 Task: Create a due date automation trigger when advanced on, on the monday before a card is due add content with a name ending with resume at 11:00 AM.
Action: Mouse moved to (867, 258)
Screenshot: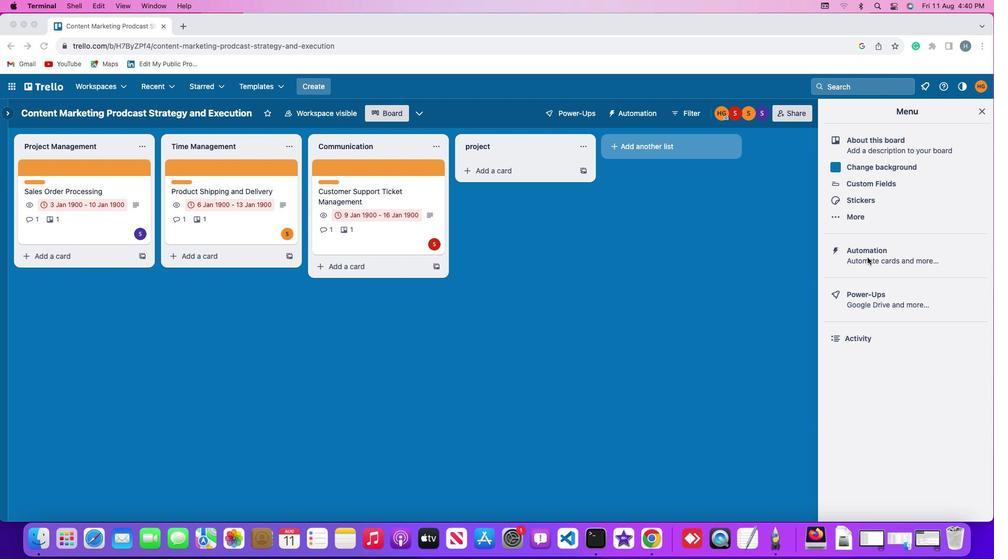 
Action: Mouse pressed left at (867, 258)
Screenshot: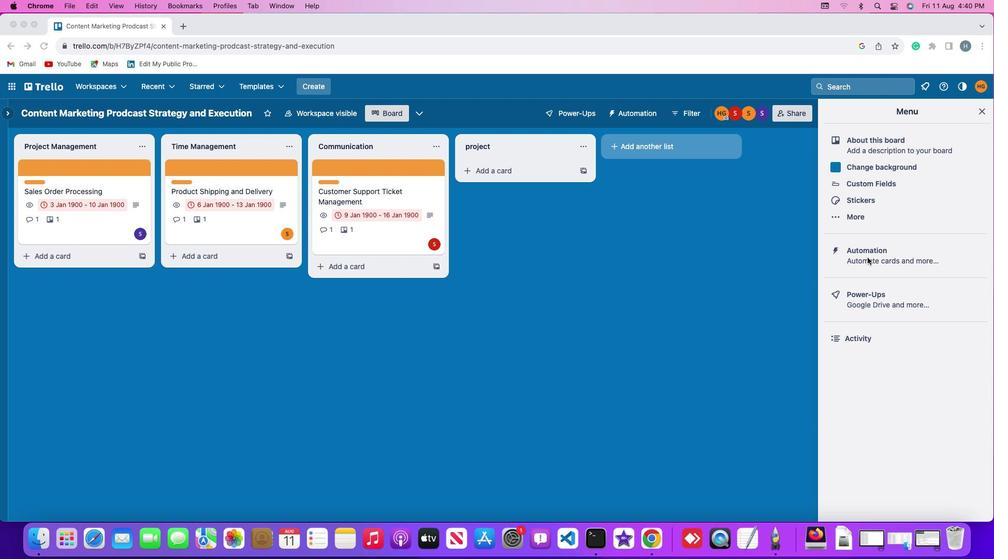 
Action: Mouse pressed left at (867, 258)
Screenshot: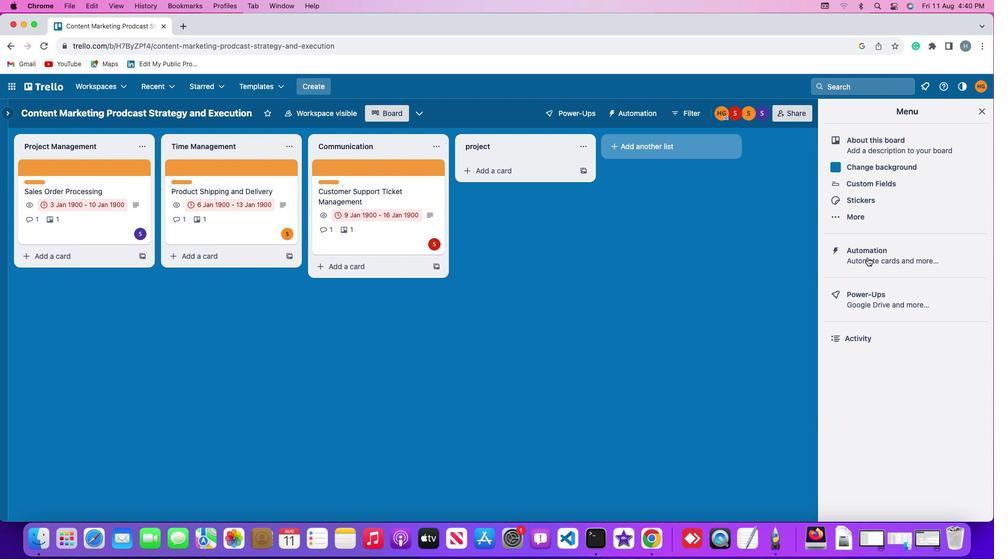 
Action: Mouse moved to (54, 245)
Screenshot: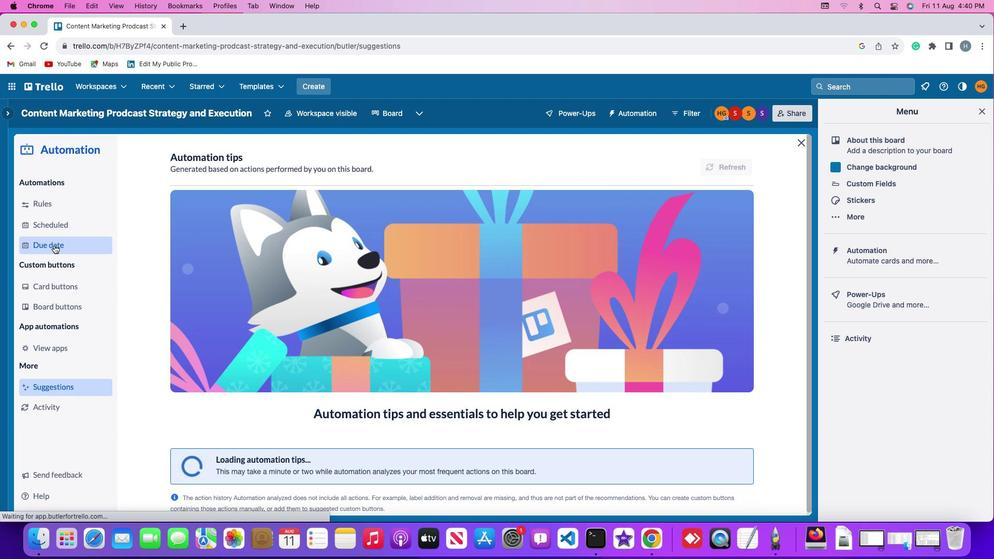 
Action: Mouse pressed left at (54, 245)
Screenshot: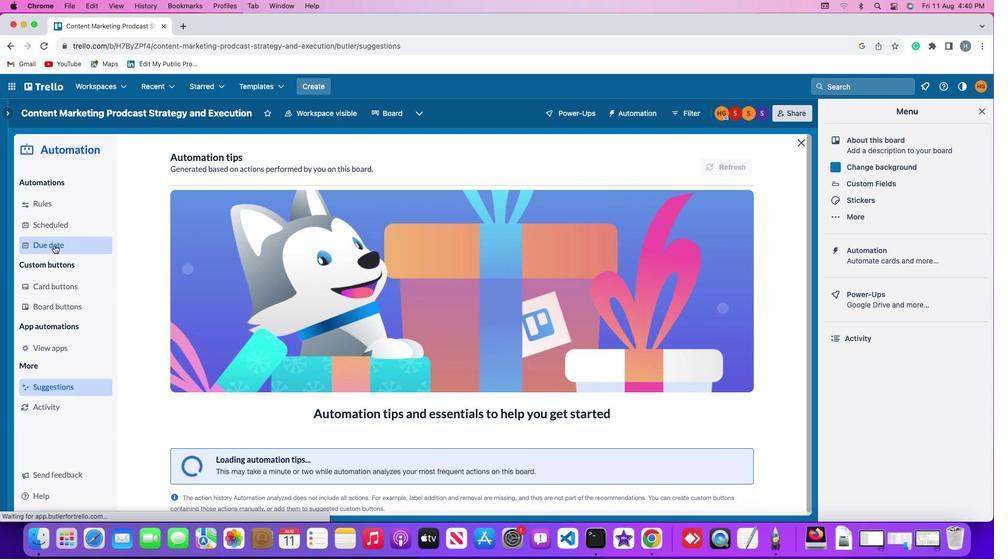 
Action: Mouse moved to (692, 160)
Screenshot: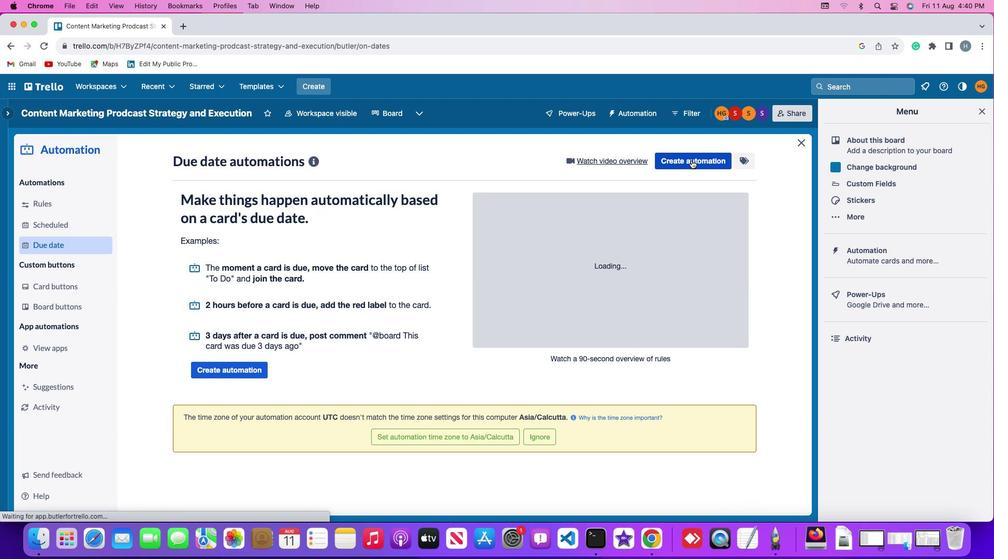 
Action: Mouse pressed left at (692, 160)
Screenshot: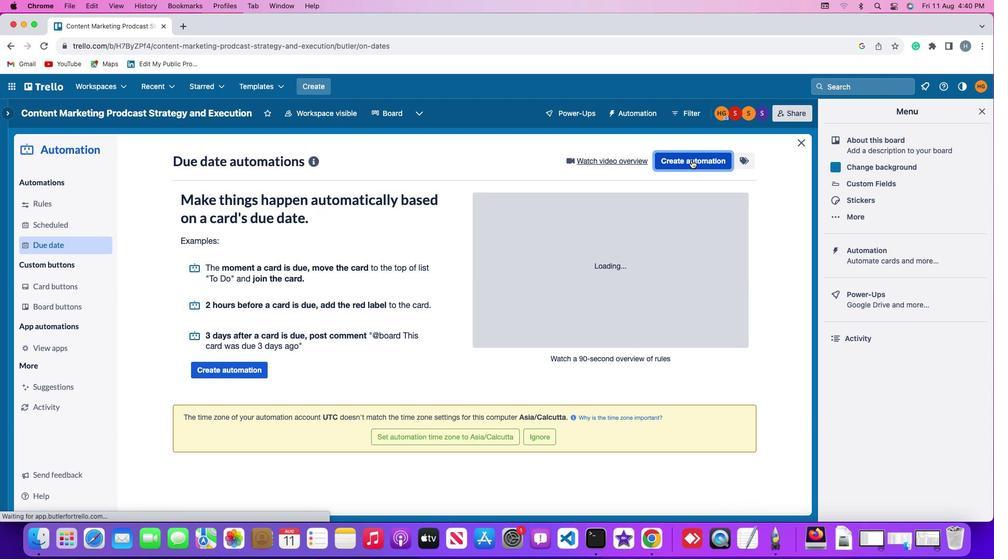 
Action: Mouse moved to (209, 259)
Screenshot: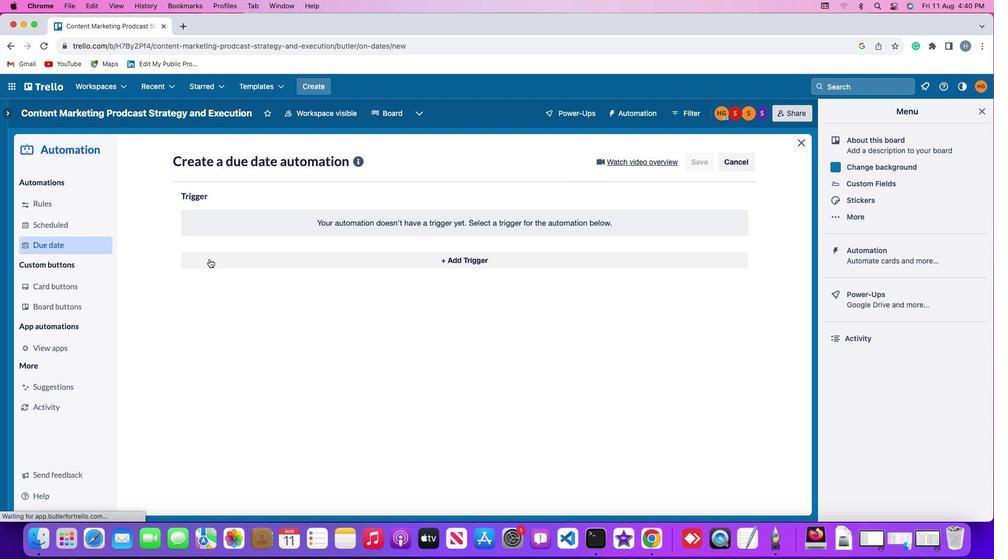 
Action: Mouse pressed left at (209, 259)
Screenshot: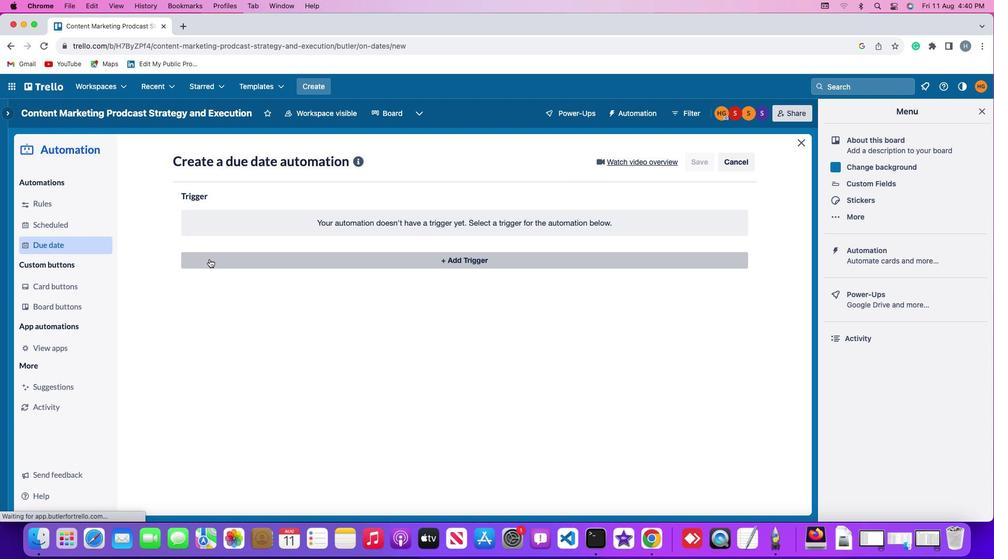
Action: Mouse moved to (236, 451)
Screenshot: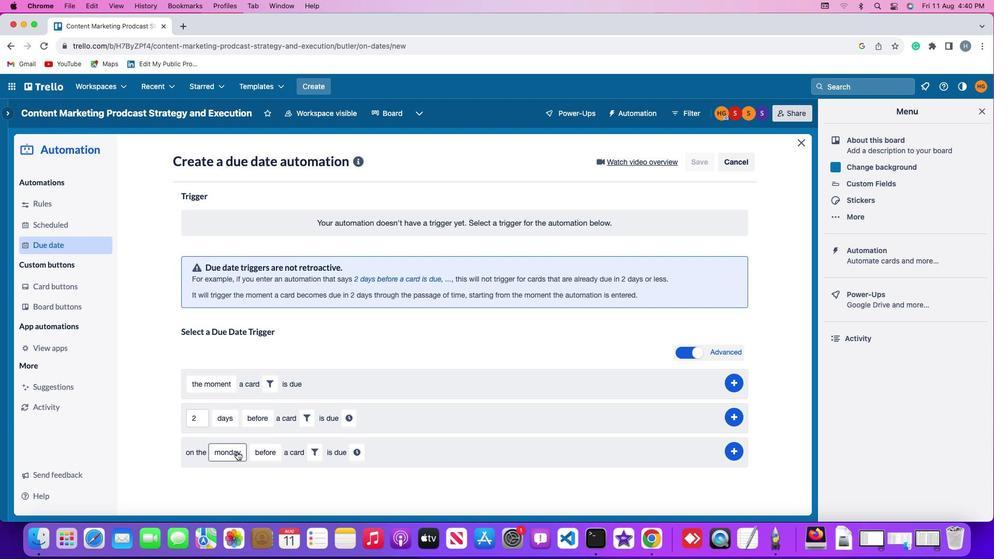 
Action: Mouse pressed left at (236, 451)
Screenshot: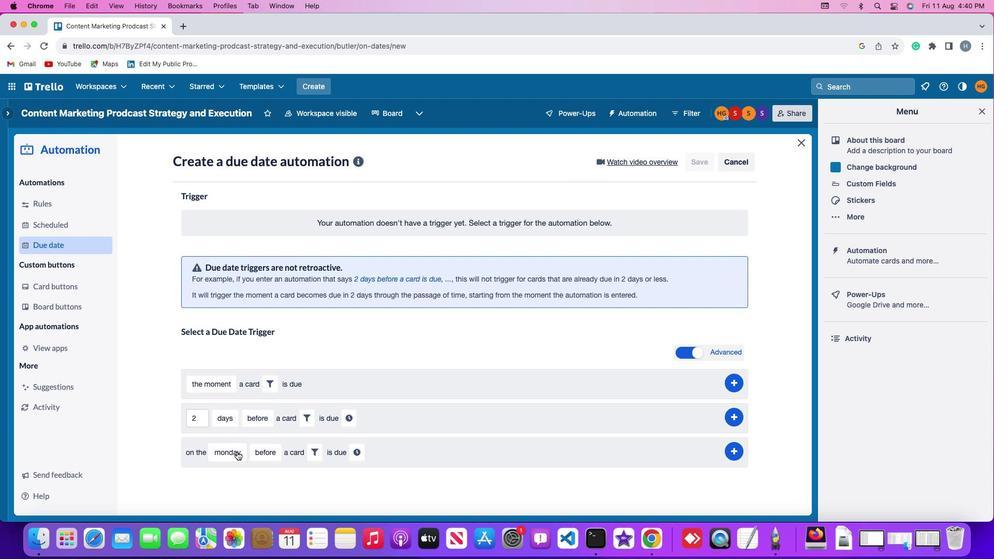 
Action: Mouse moved to (245, 307)
Screenshot: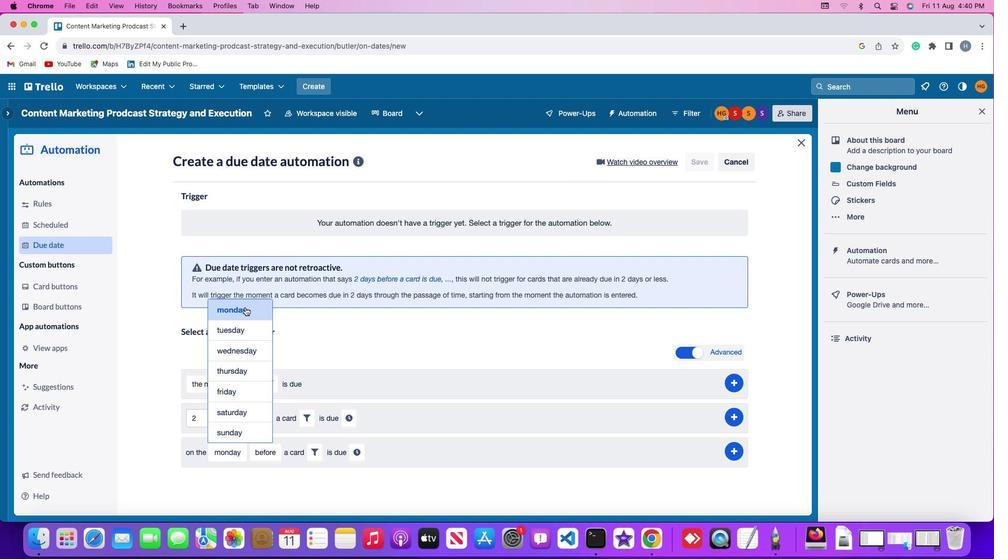 
Action: Mouse pressed left at (245, 307)
Screenshot: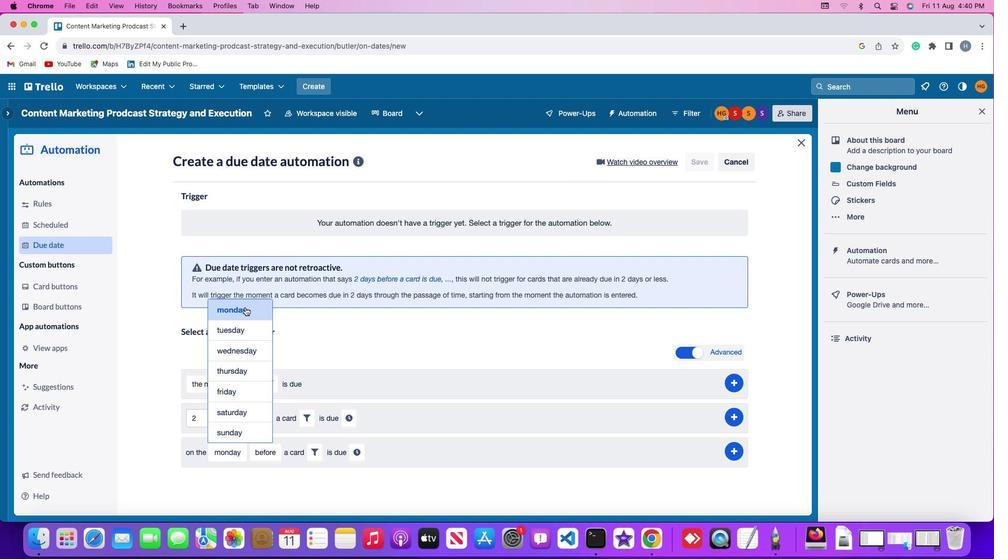 
Action: Mouse moved to (261, 451)
Screenshot: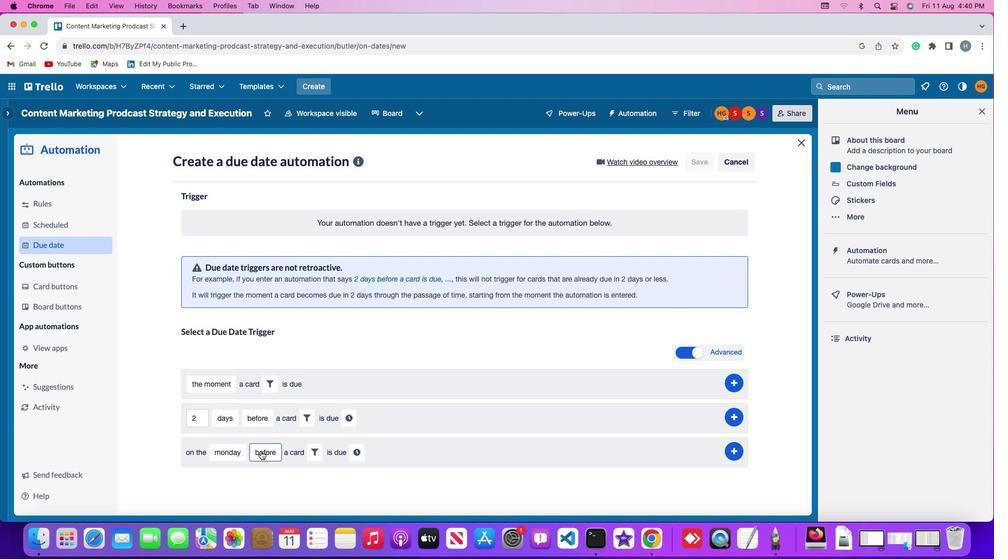 
Action: Mouse pressed left at (261, 451)
Screenshot: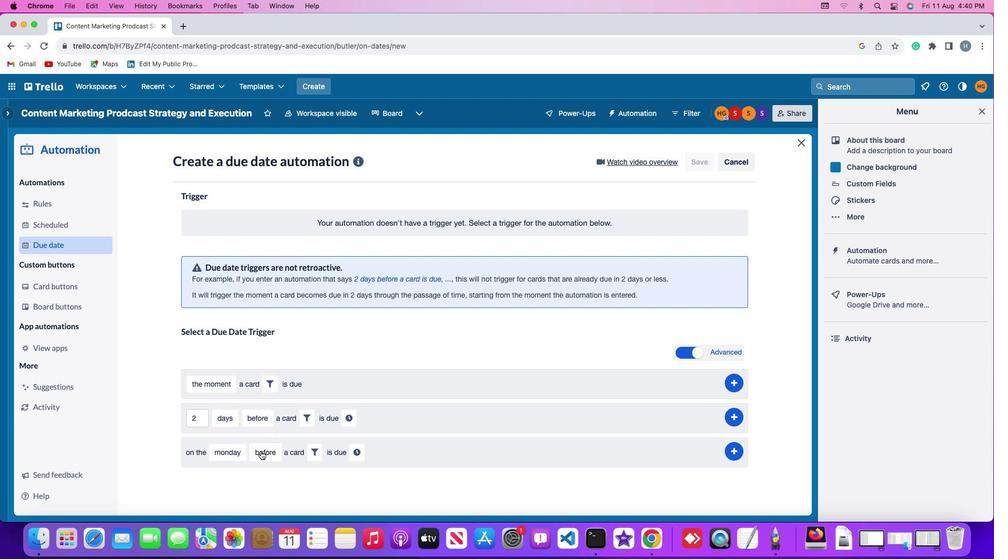 
Action: Mouse moved to (286, 369)
Screenshot: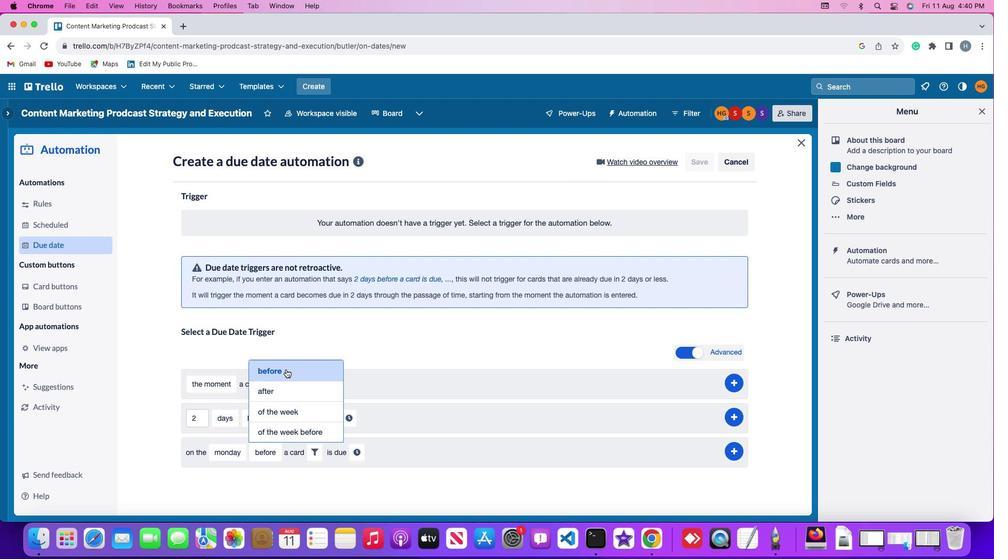 
Action: Mouse pressed left at (286, 369)
Screenshot: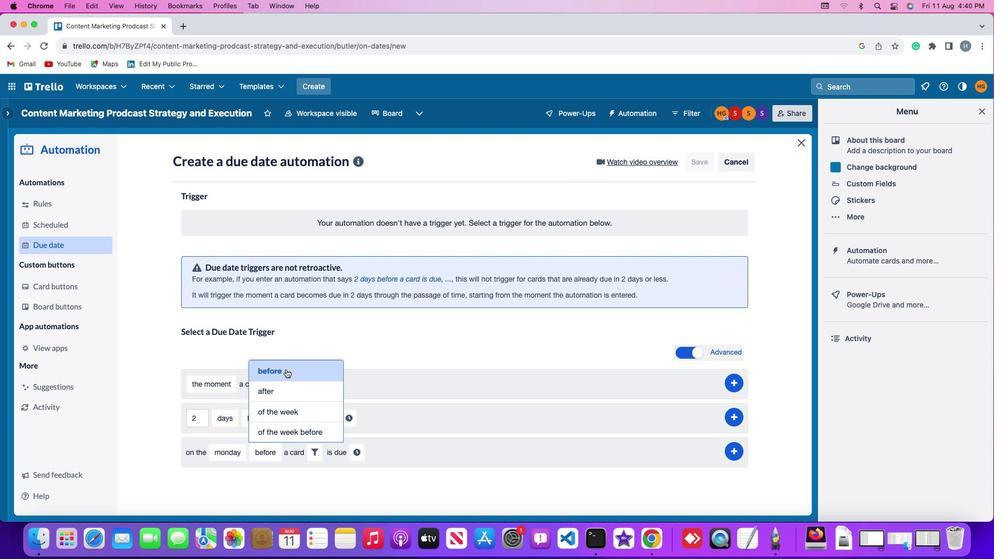 
Action: Mouse moved to (314, 453)
Screenshot: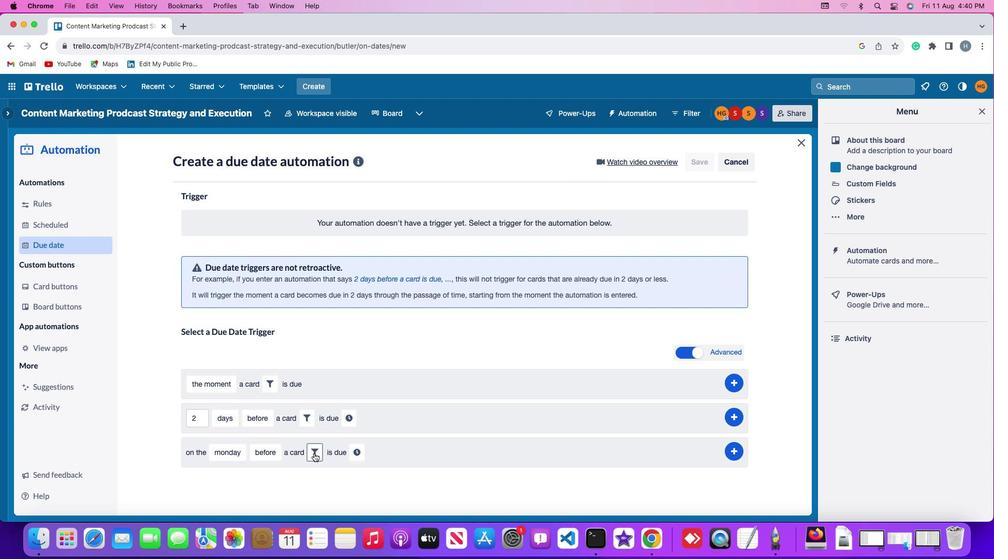 
Action: Mouse pressed left at (314, 453)
Screenshot: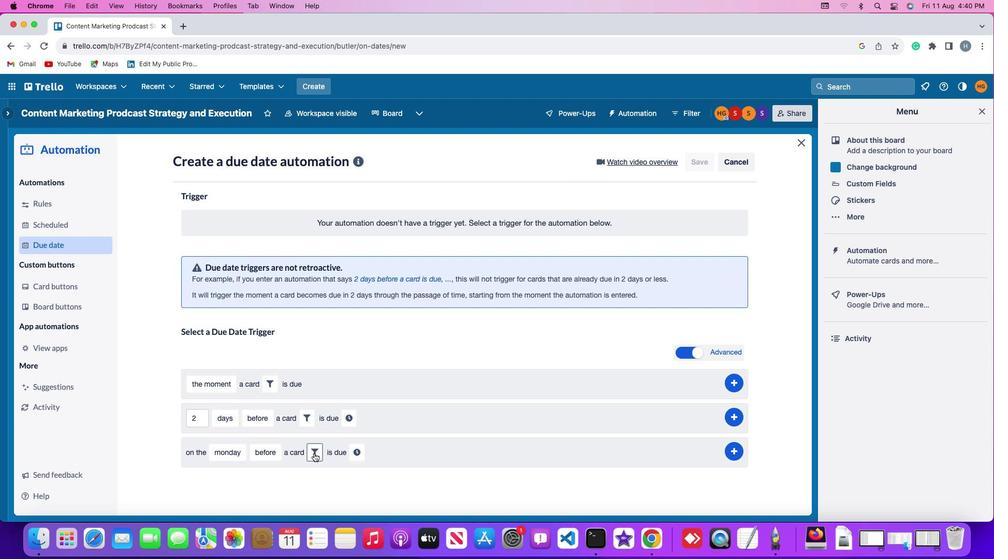 
Action: Mouse moved to (445, 489)
Screenshot: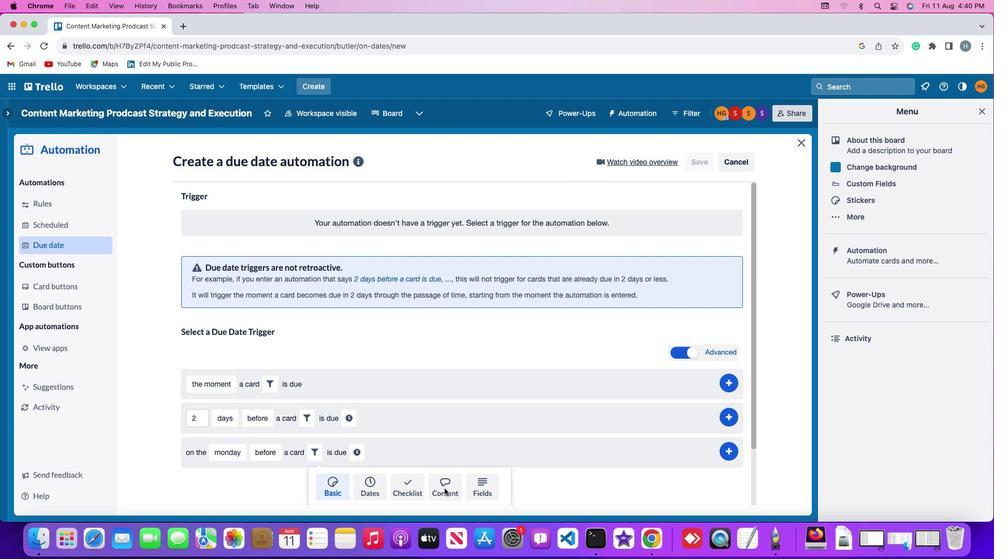 
Action: Mouse pressed left at (445, 489)
Screenshot: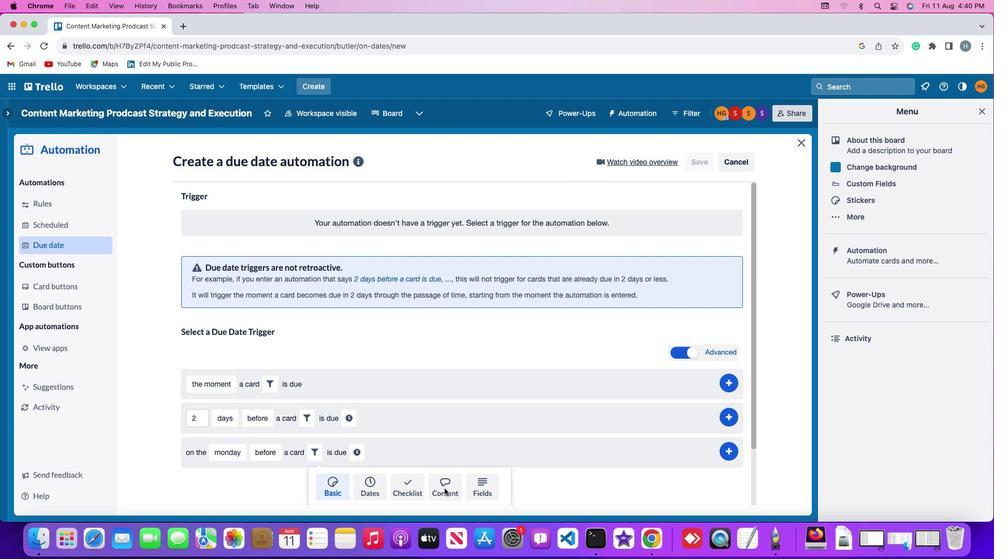 
Action: Mouse moved to (265, 488)
Screenshot: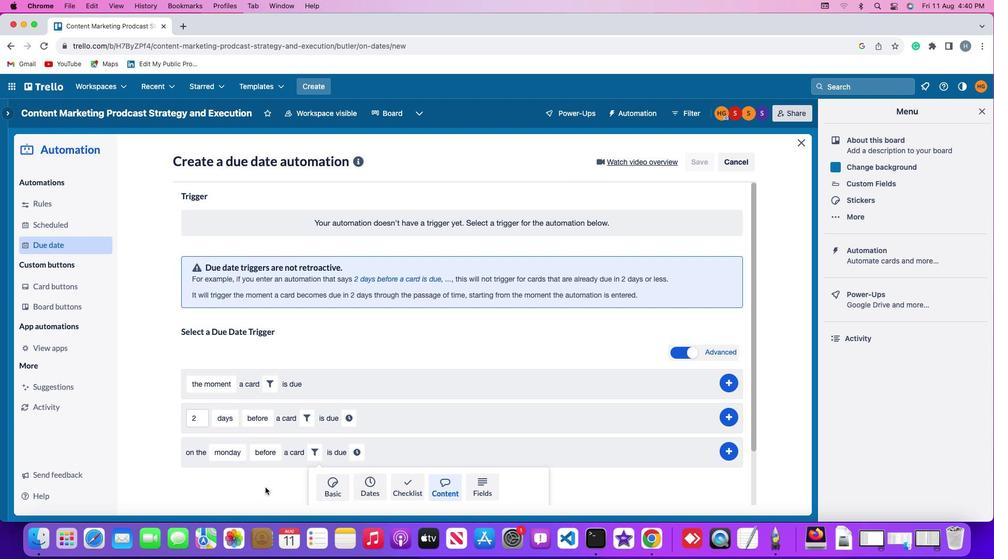 
Action: Mouse scrolled (265, 488) with delta (0, 0)
Screenshot: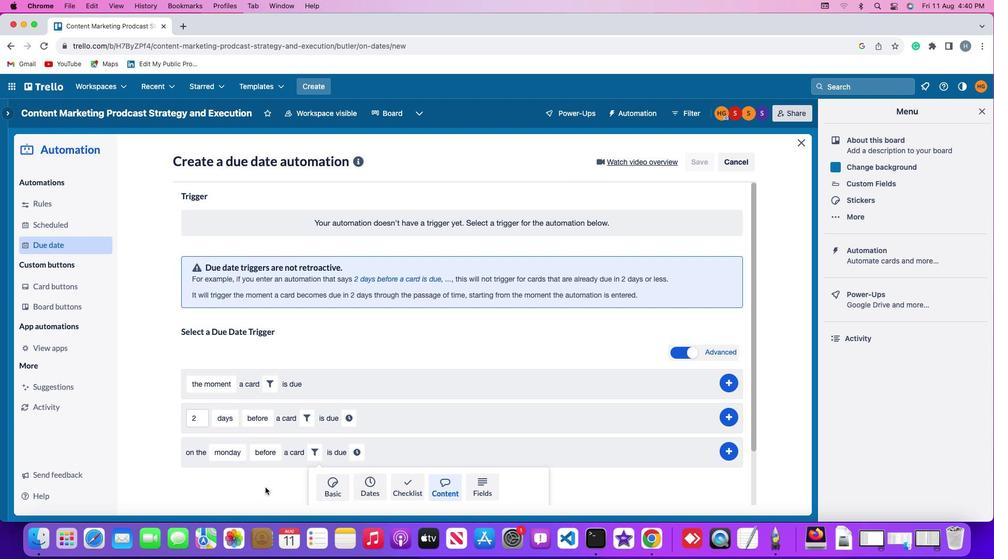 
Action: Mouse moved to (265, 488)
Screenshot: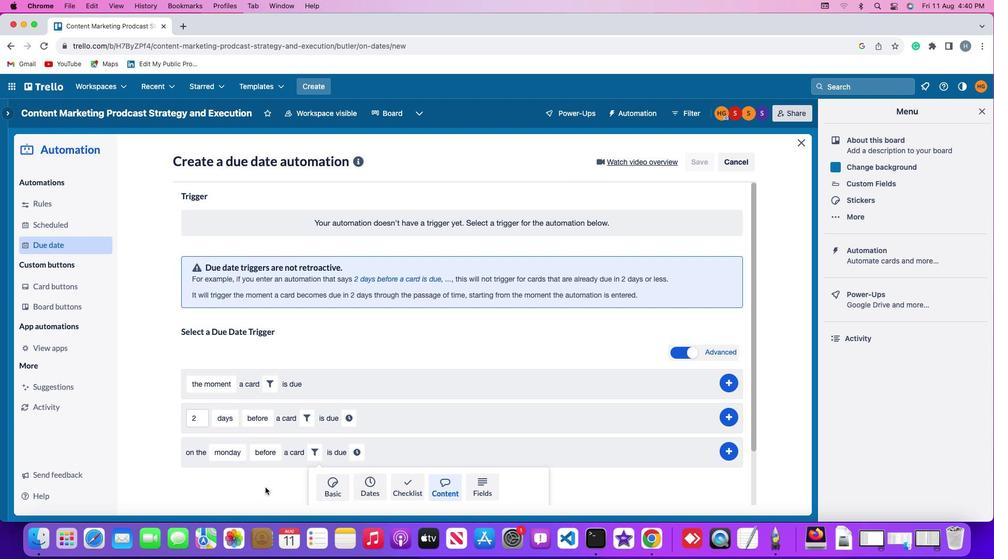 
Action: Mouse scrolled (265, 488) with delta (0, 0)
Screenshot: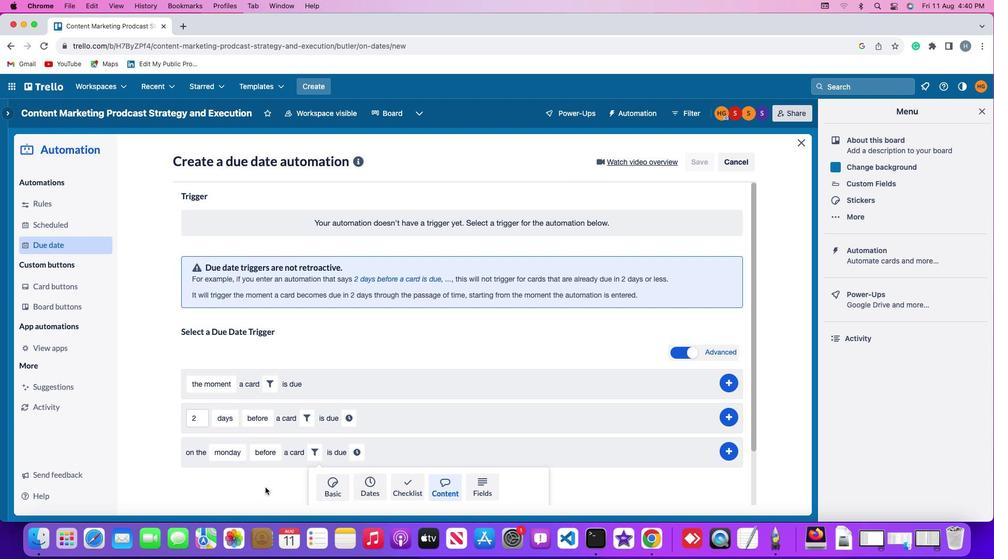 
Action: Mouse scrolled (265, 488) with delta (0, -1)
Screenshot: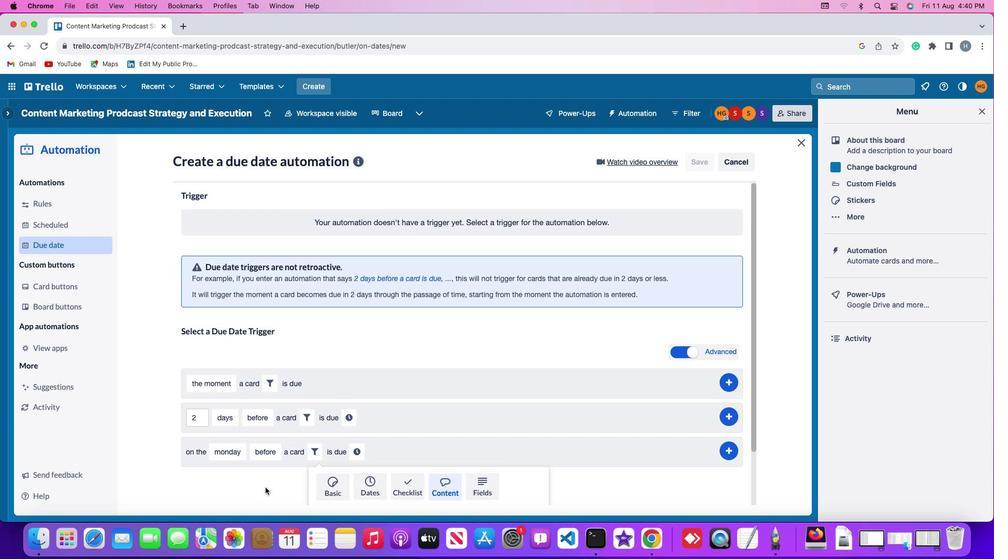 
Action: Mouse scrolled (265, 488) with delta (0, -2)
Screenshot: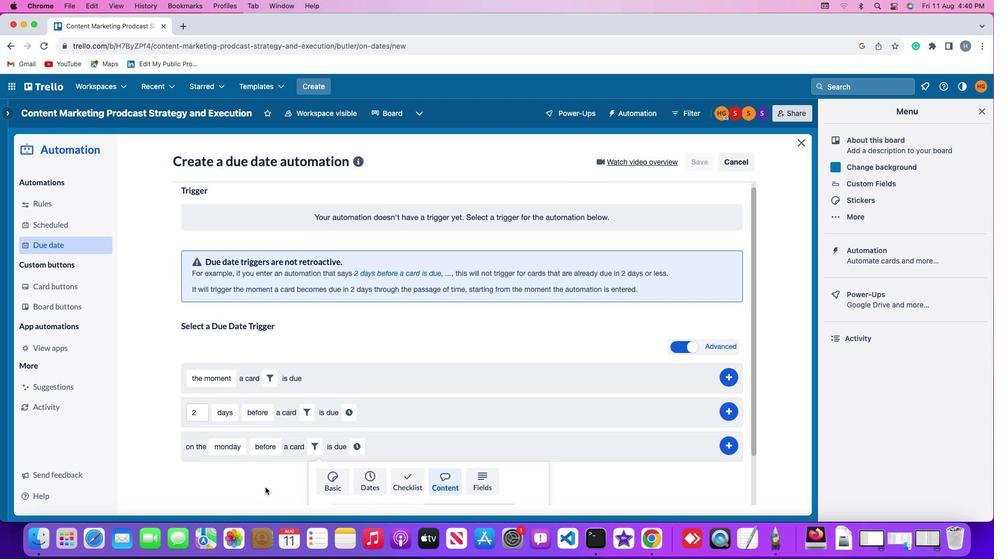 
Action: Mouse moved to (342, 458)
Screenshot: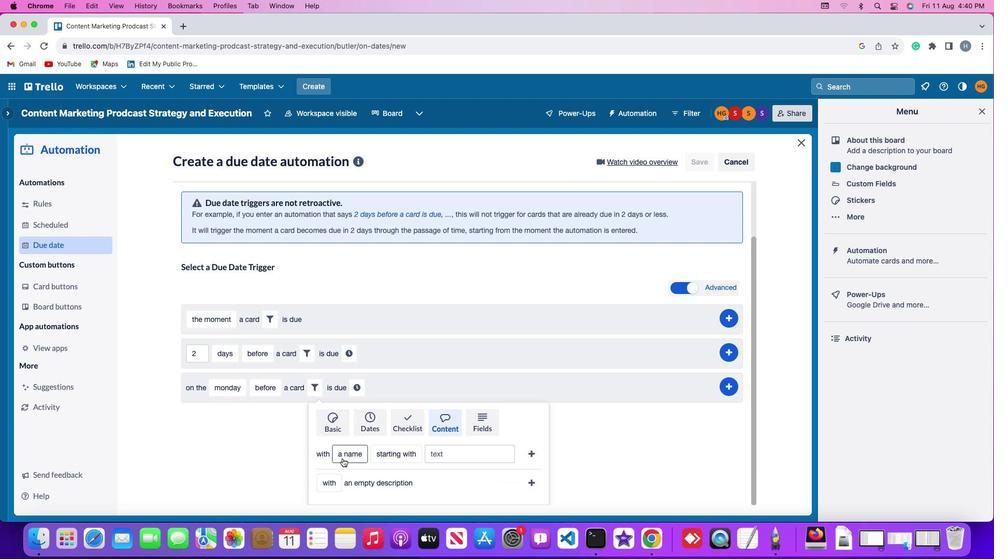 
Action: Mouse pressed left at (342, 458)
Screenshot: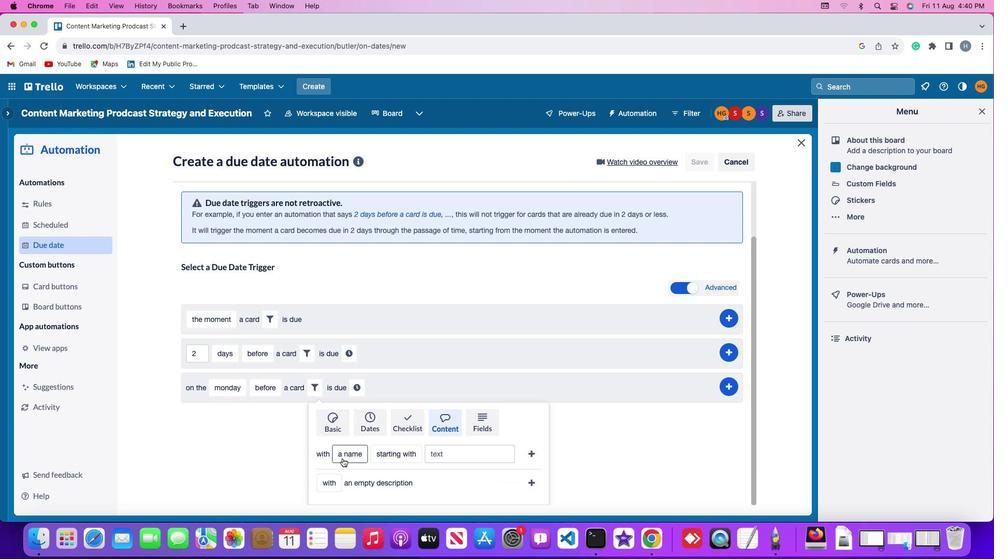 
Action: Mouse moved to (369, 392)
Screenshot: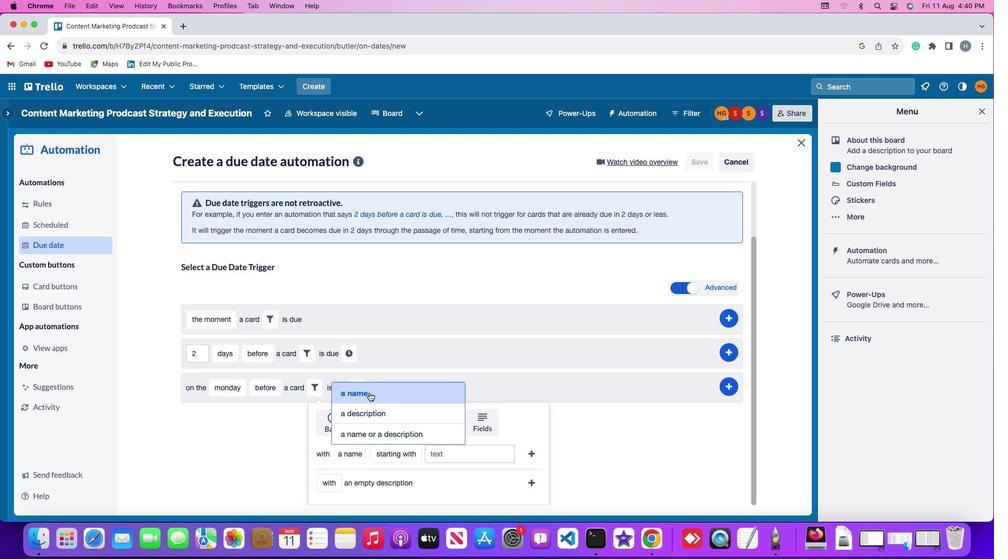 
Action: Mouse pressed left at (369, 392)
Screenshot: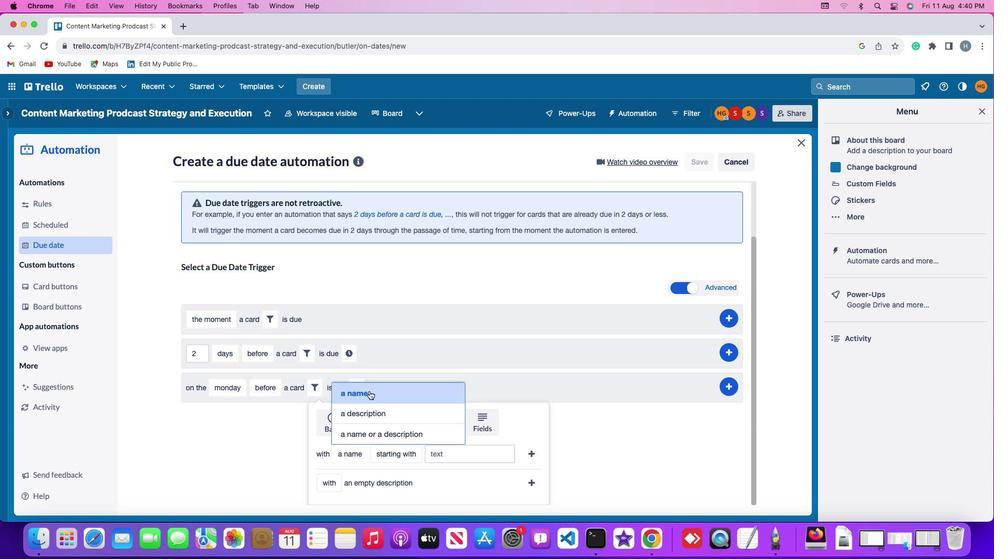 
Action: Mouse moved to (392, 451)
Screenshot: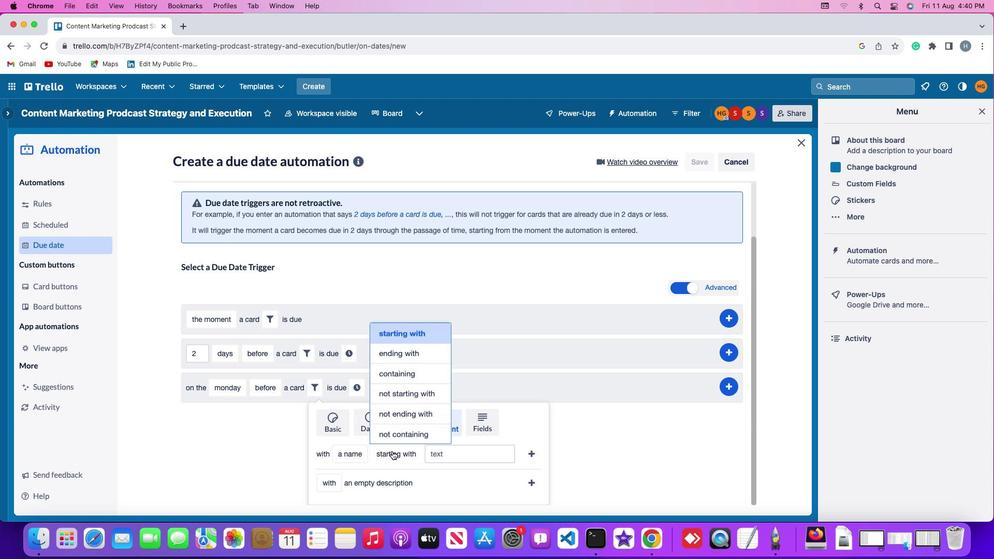 
Action: Mouse pressed left at (392, 451)
Screenshot: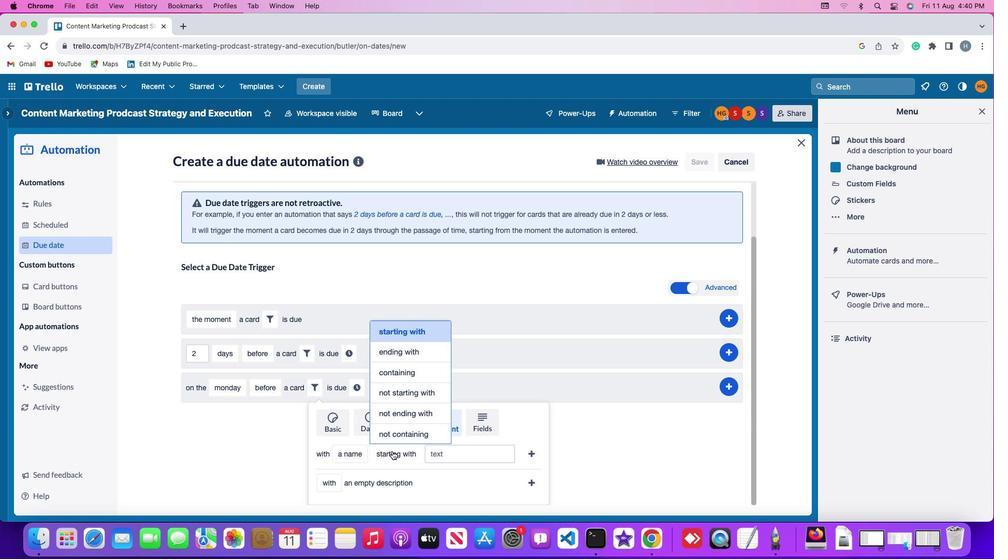 
Action: Mouse moved to (401, 352)
Screenshot: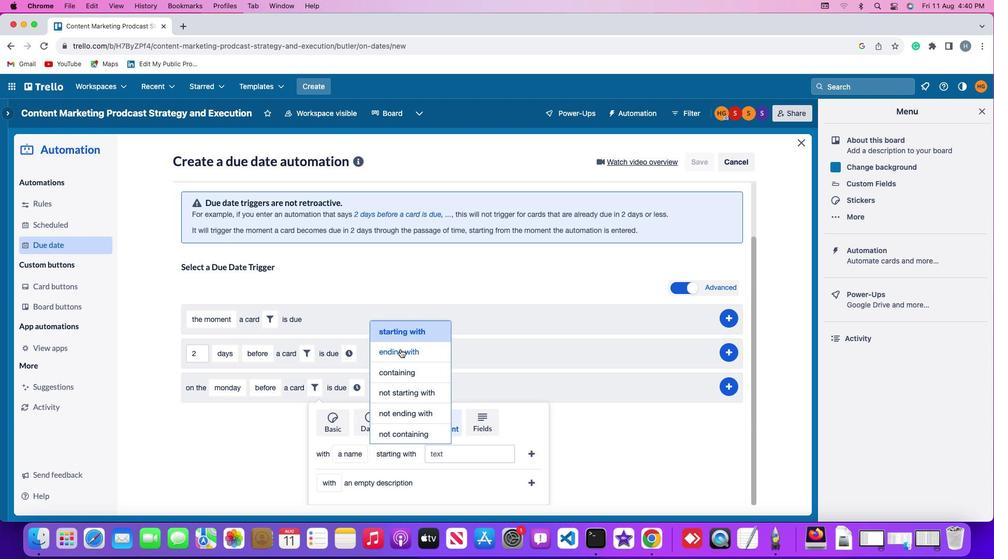 
Action: Mouse pressed left at (401, 352)
Screenshot: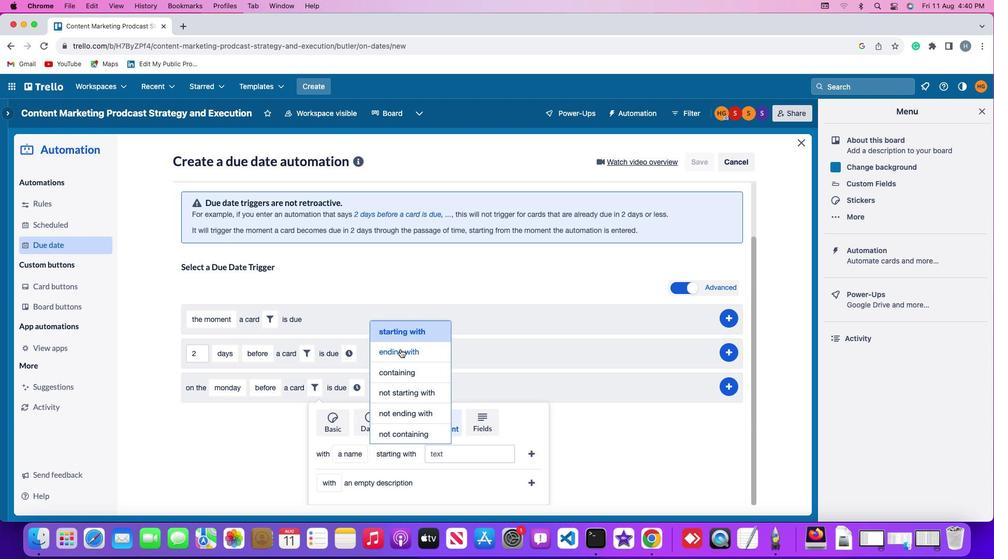 
Action: Mouse moved to (449, 451)
Screenshot: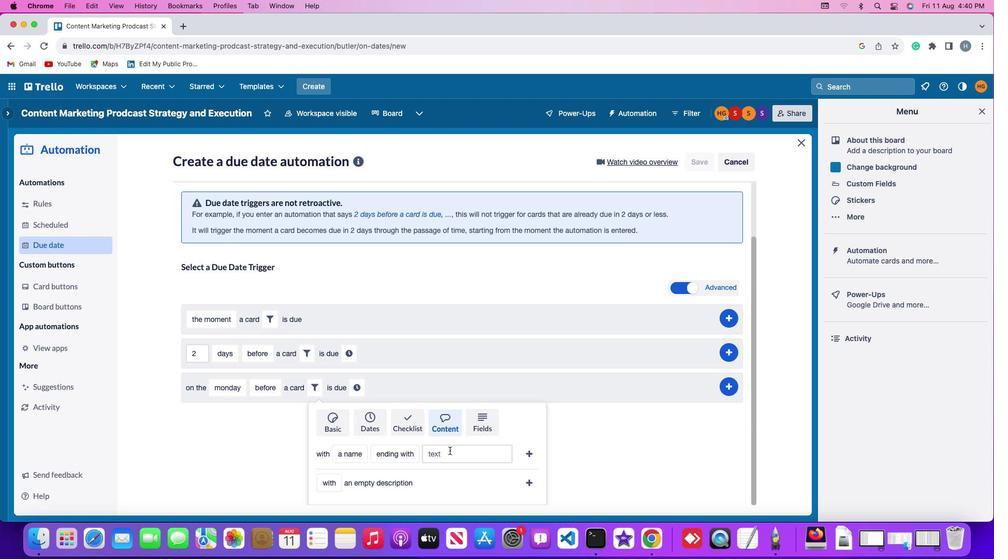 
Action: Mouse pressed left at (449, 451)
Screenshot: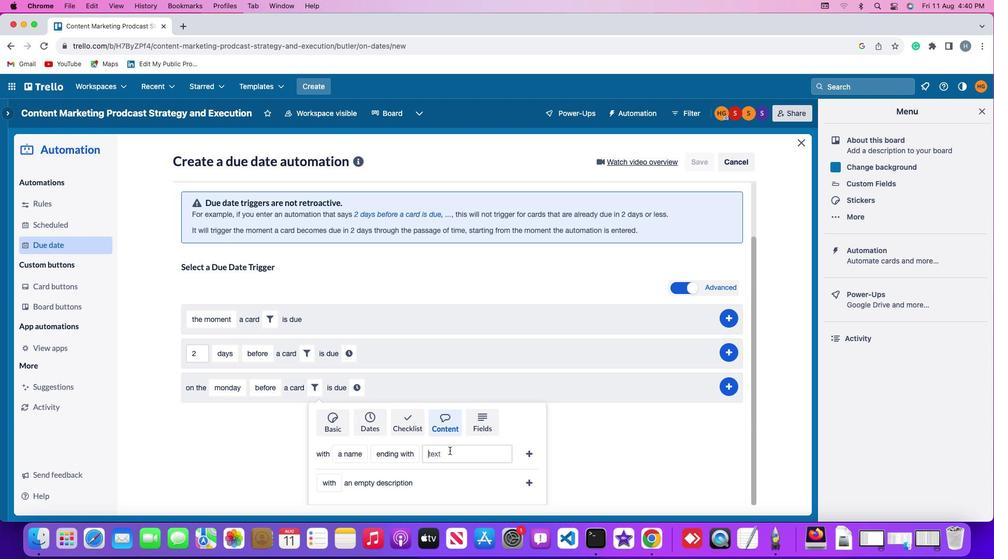 
Action: Mouse moved to (449, 449)
Screenshot: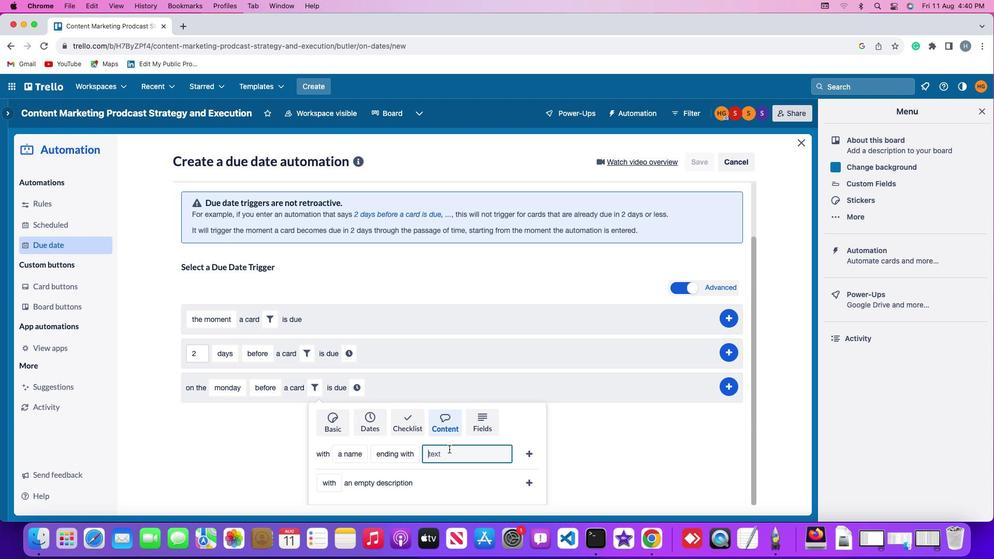 
Action: Key pressed 'r''e''s''u''m''e'
Screenshot: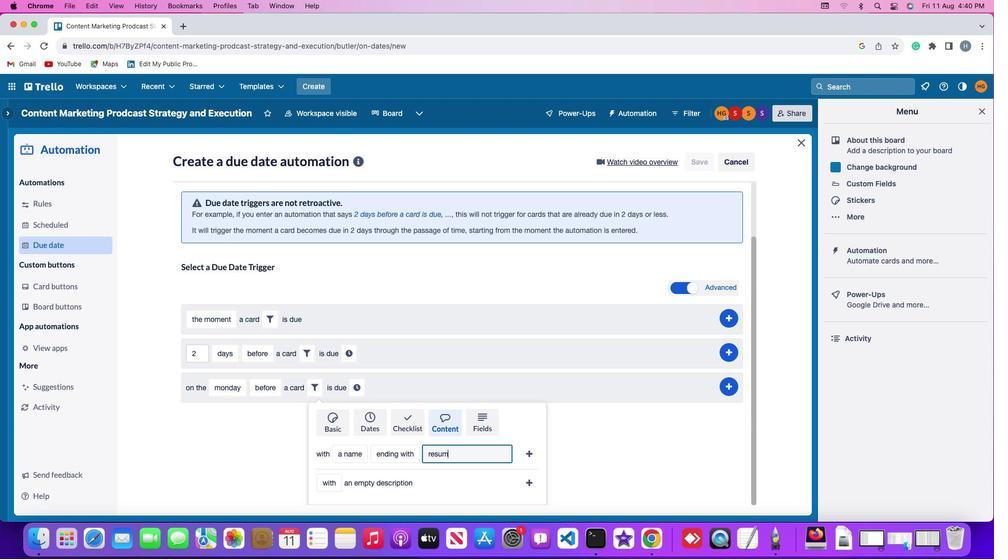
Action: Mouse moved to (528, 449)
Screenshot: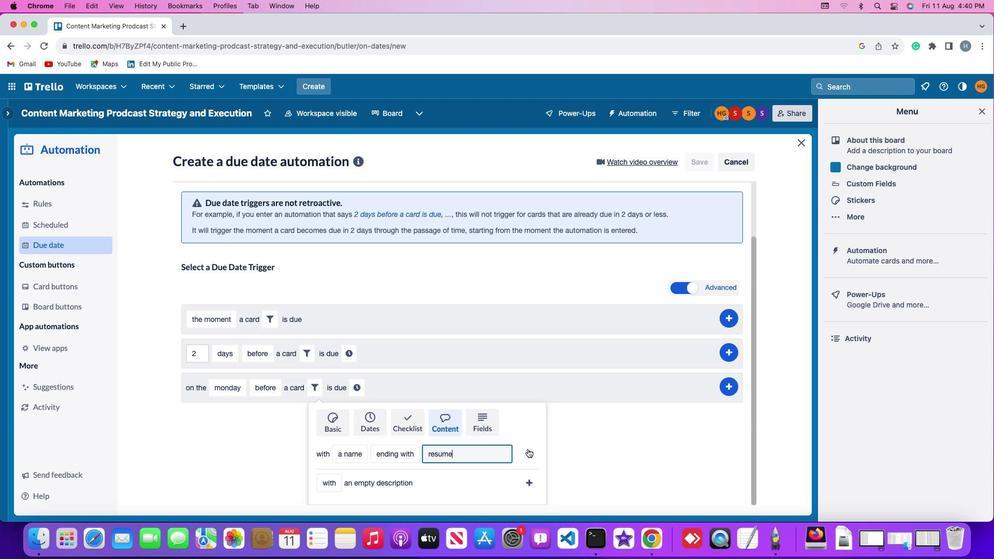 
Action: Mouse pressed left at (528, 449)
Screenshot: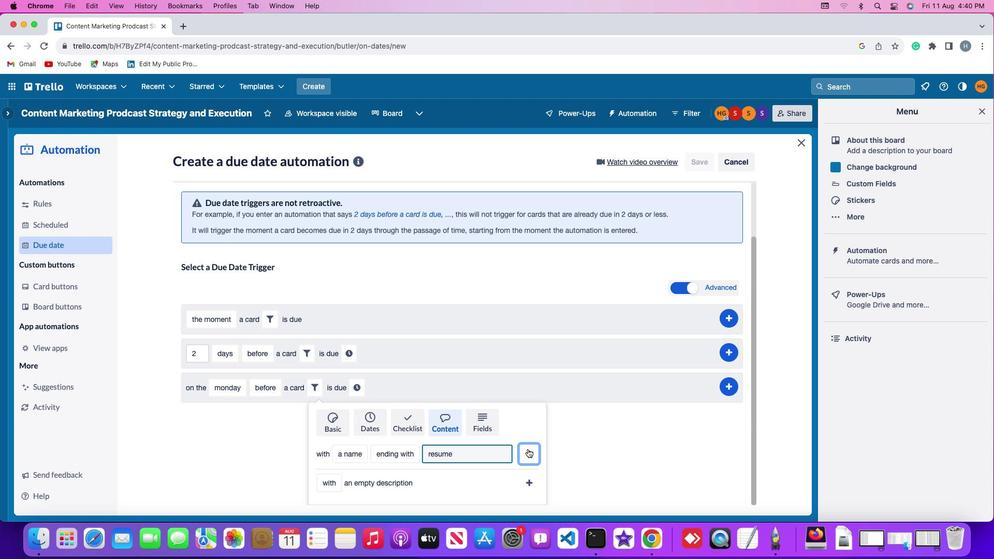 
Action: Mouse moved to (489, 450)
Screenshot: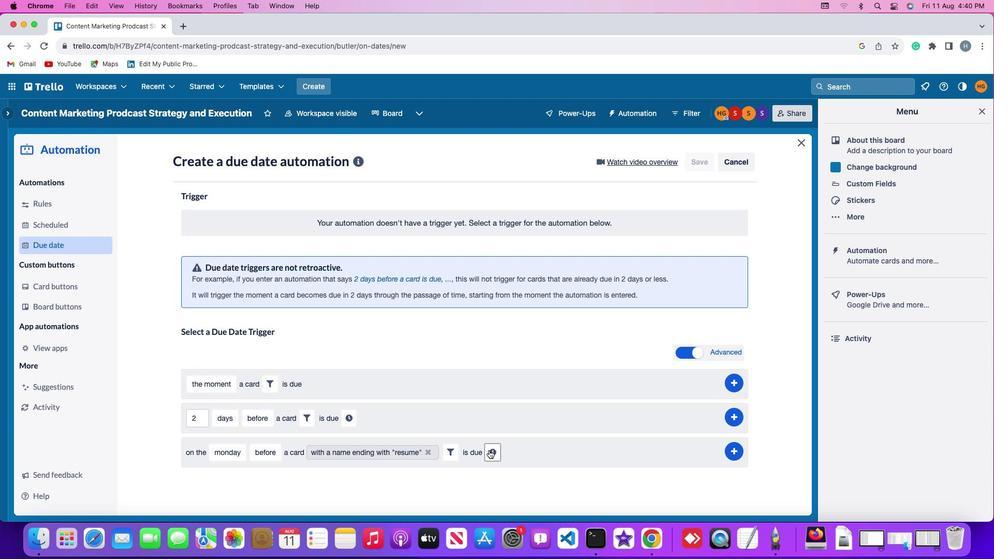 
Action: Mouse pressed left at (489, 450)
Screenshot: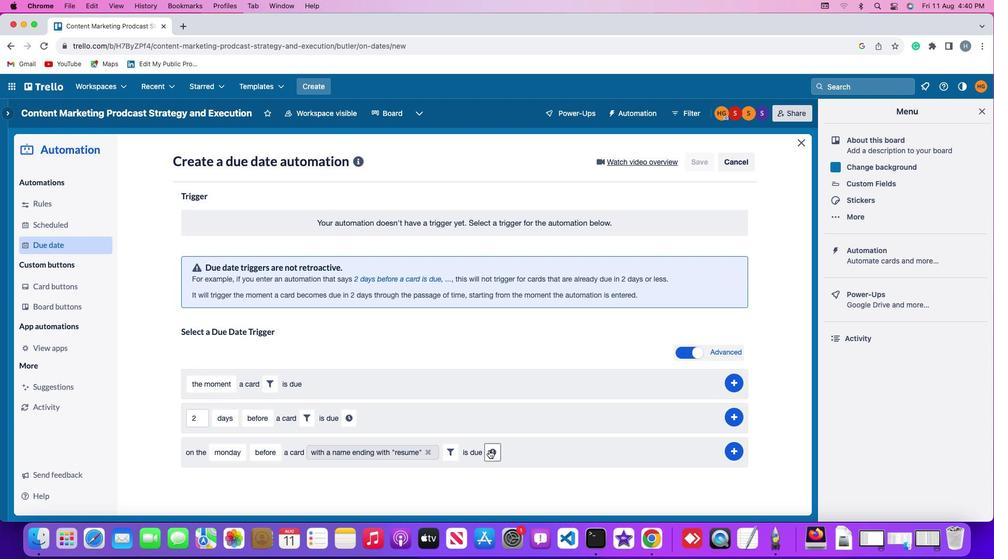 
Action: Mouse moved to (511, 454)
Screenshot: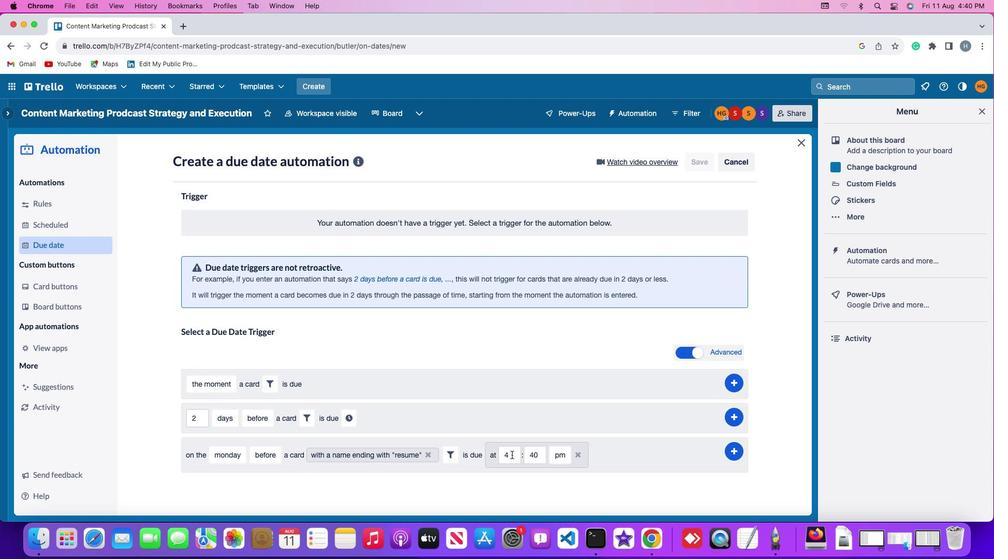 
Action: Mouse pressed left at (511, 454)
Screenshot: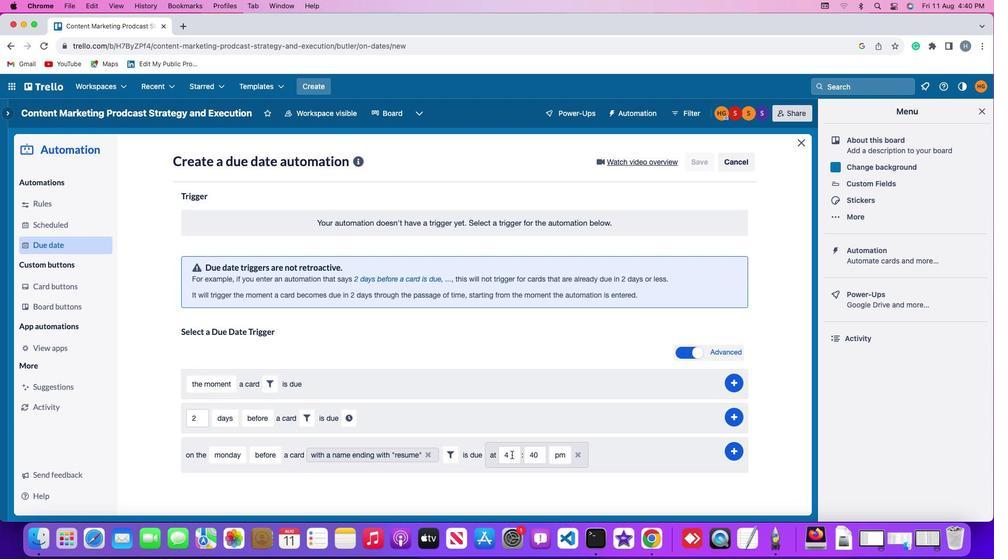 
Action: Mouse moved to (515, 456)
Screenshot: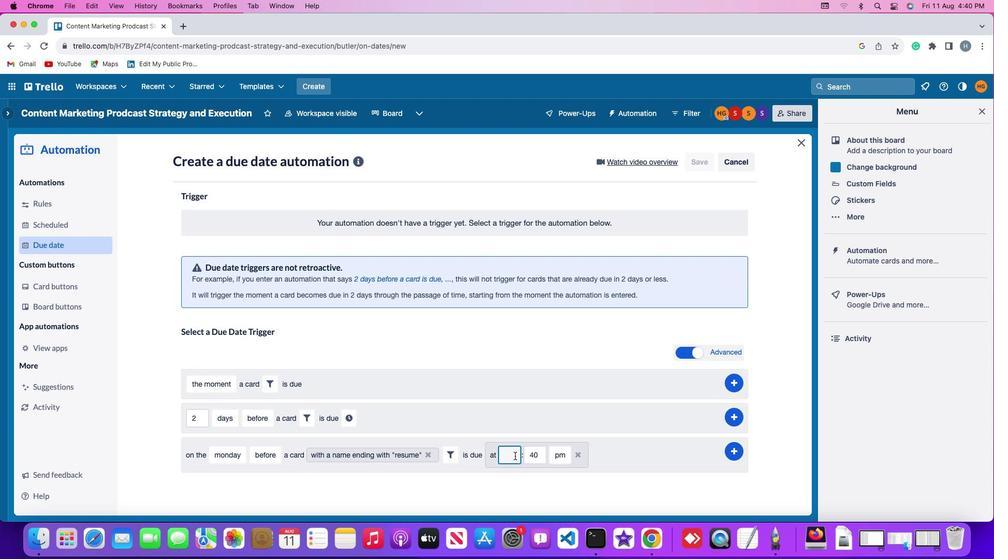 
Action: Key pressed Key.backspace
Screenshot: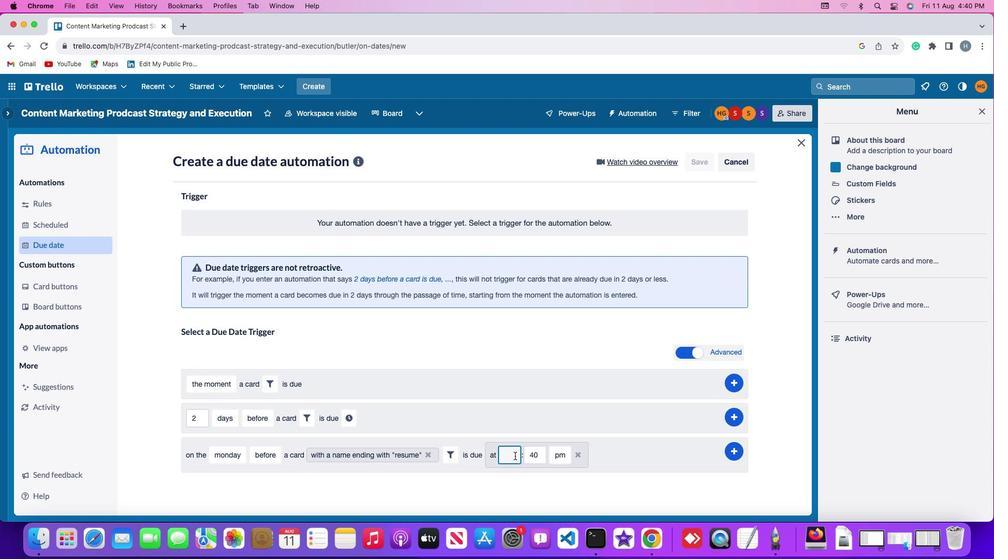 
Action: Mouse moved to (515, 456)
Screenshot: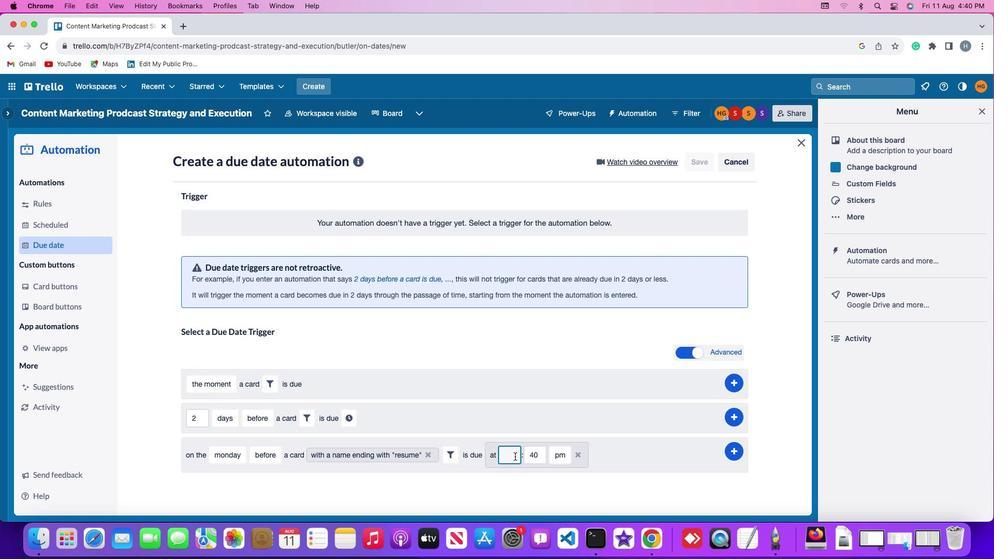 
Action: Key pressed '1''1'
Screenshot: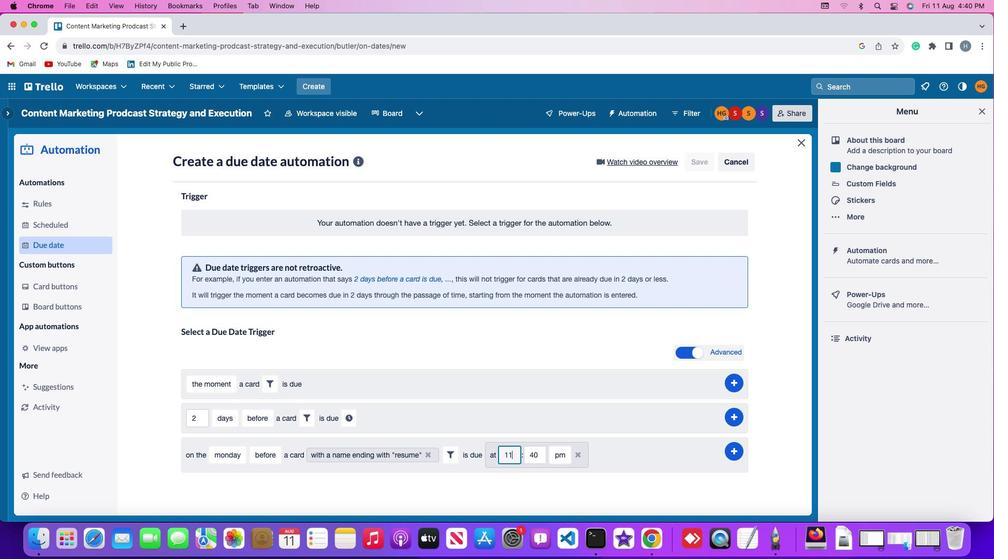 
Action: Mouse moved to (537, 453)
Screenshot: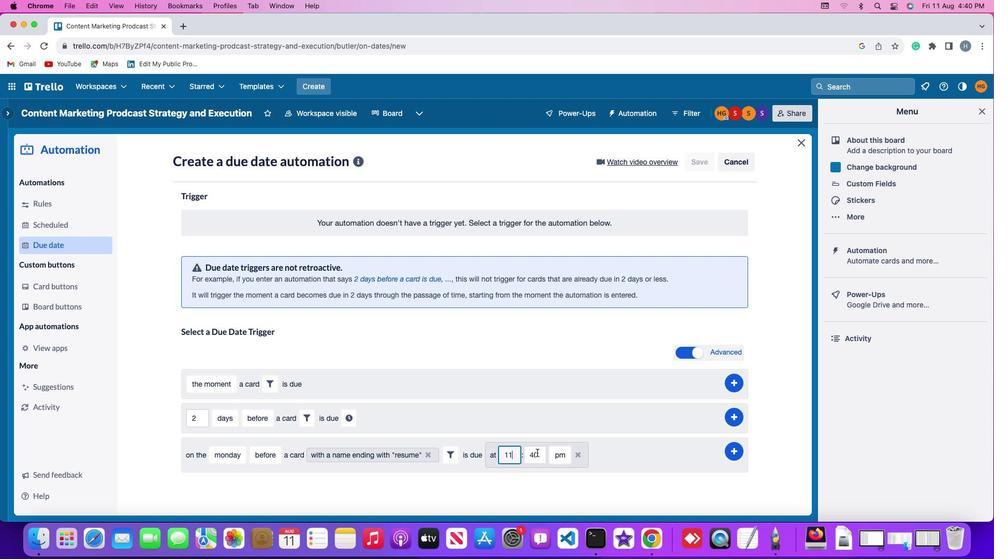 
Action: Mouse pressed left at (537, 453)
Screenshot: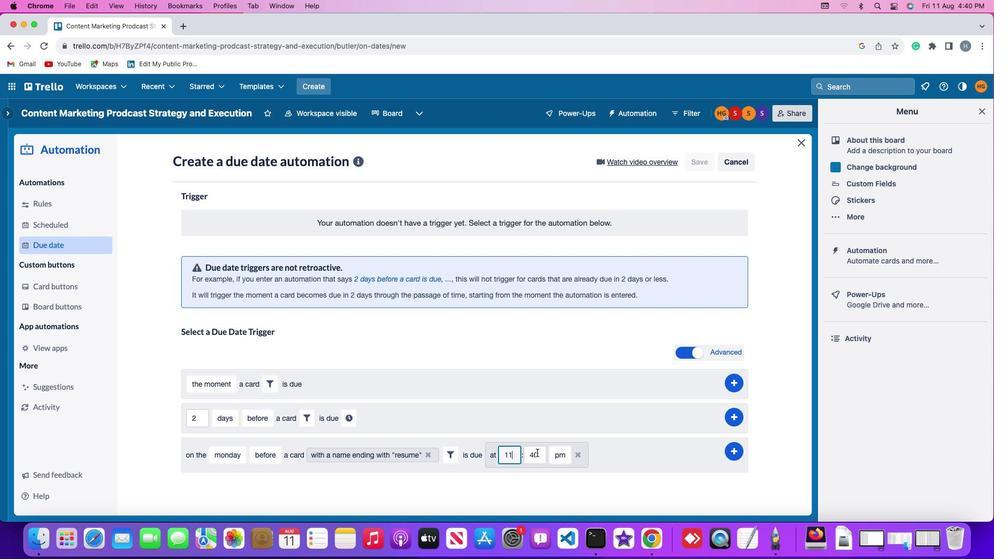 
Action: Key pressed Key.backspaceKey.backspaceKey.backspace'0''0'
Screenshot: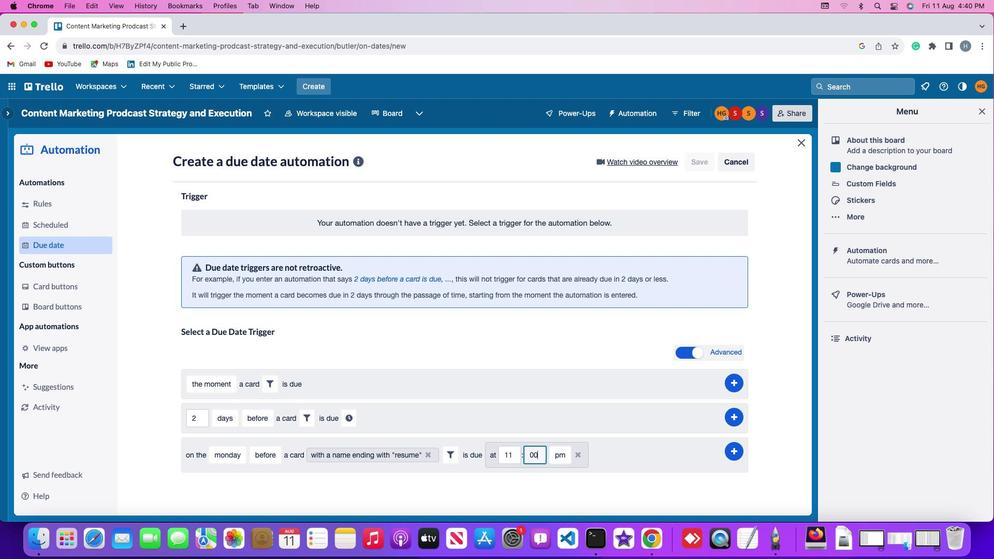 
Action: Mouse moved to (551, 452)
Screenshot: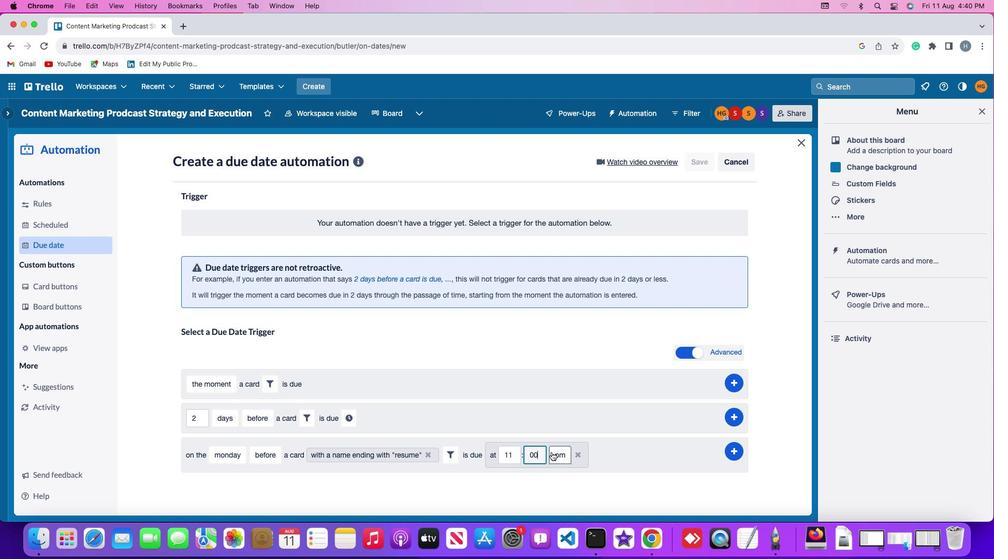 
Action: Mouse pressed left at (551, 452)
Screenshot: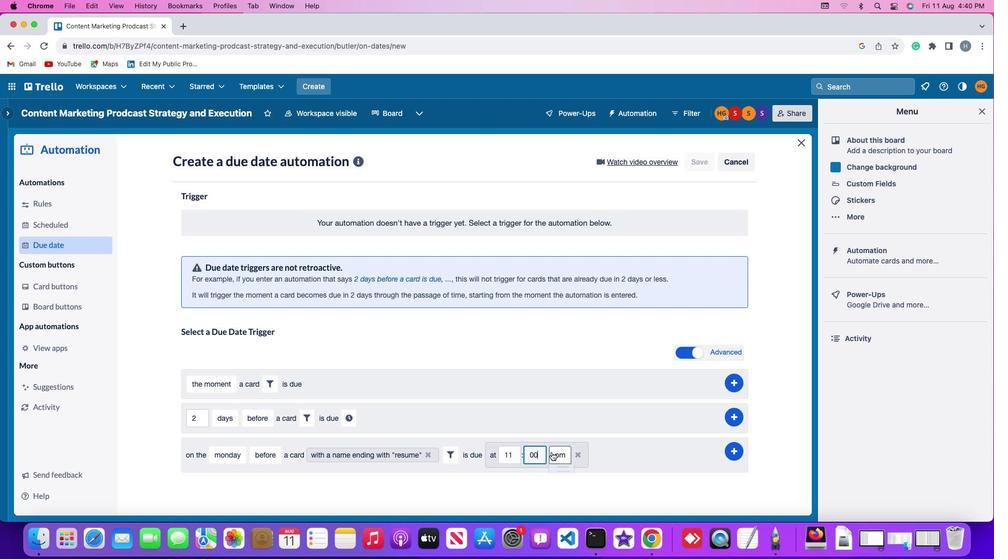 
Action: Mouse moved to (558, 472)
Screenshot: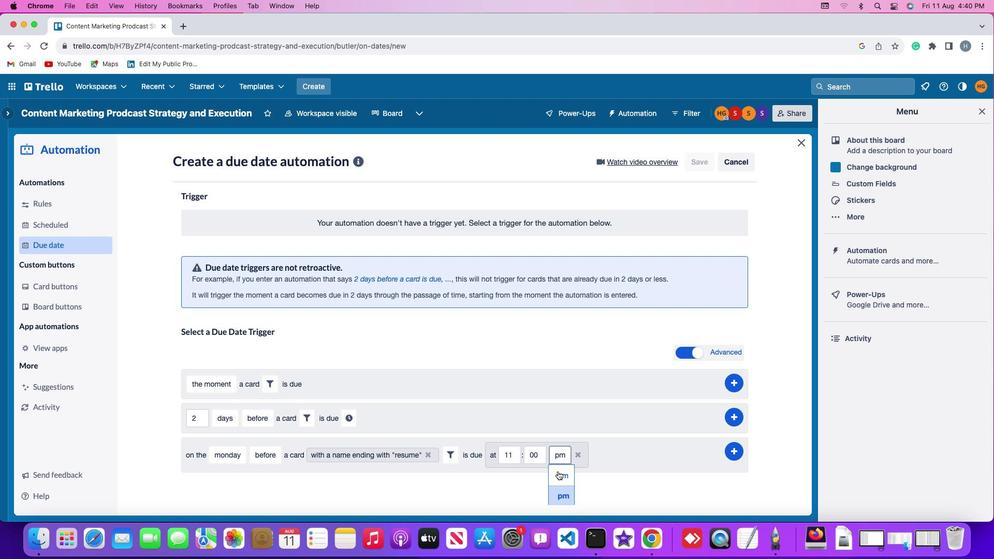 
Action: Mouse pressed left at (558, 472)
Screenshot: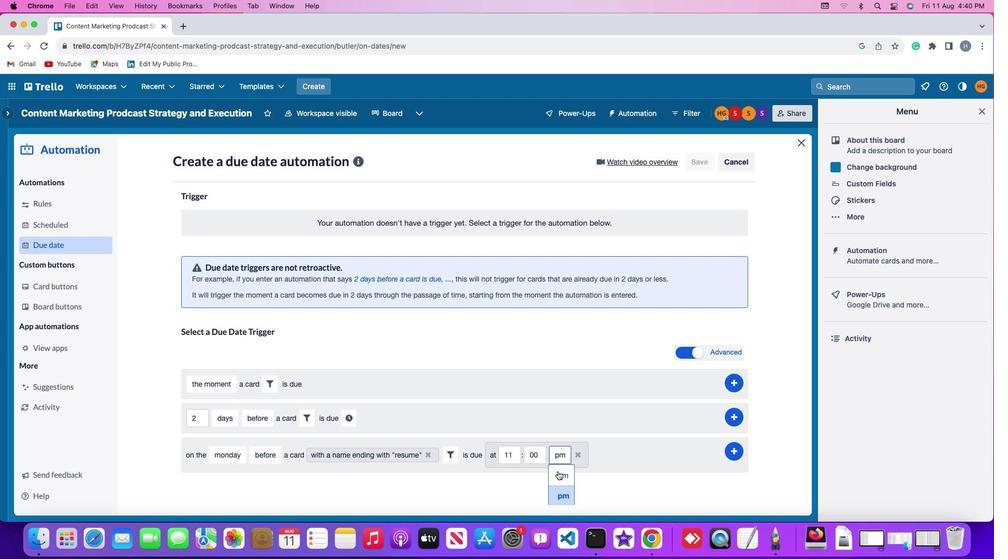 
Action: Mouse moved to (732, 450)
Screenshot: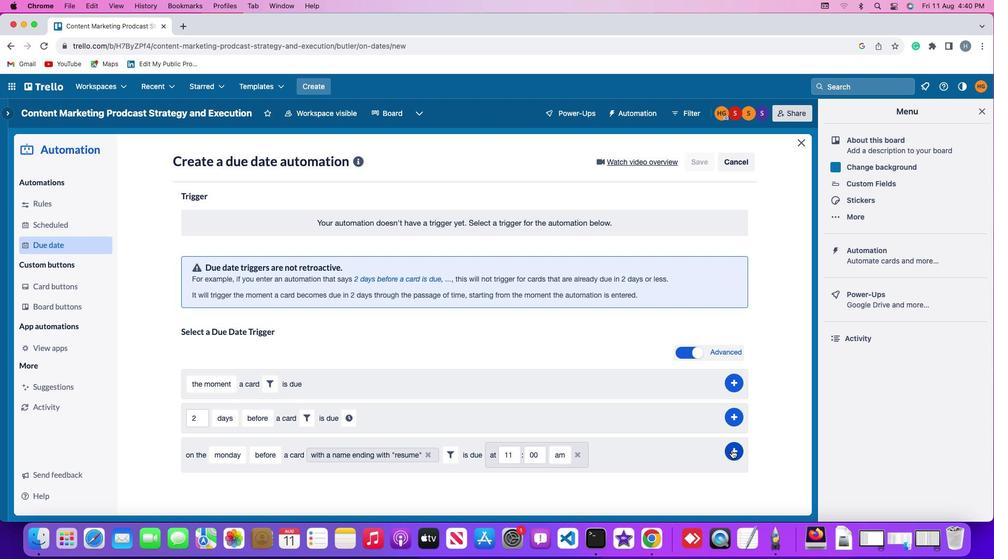 
Action: Mouse pressed left at (732, 450)
Screenshot: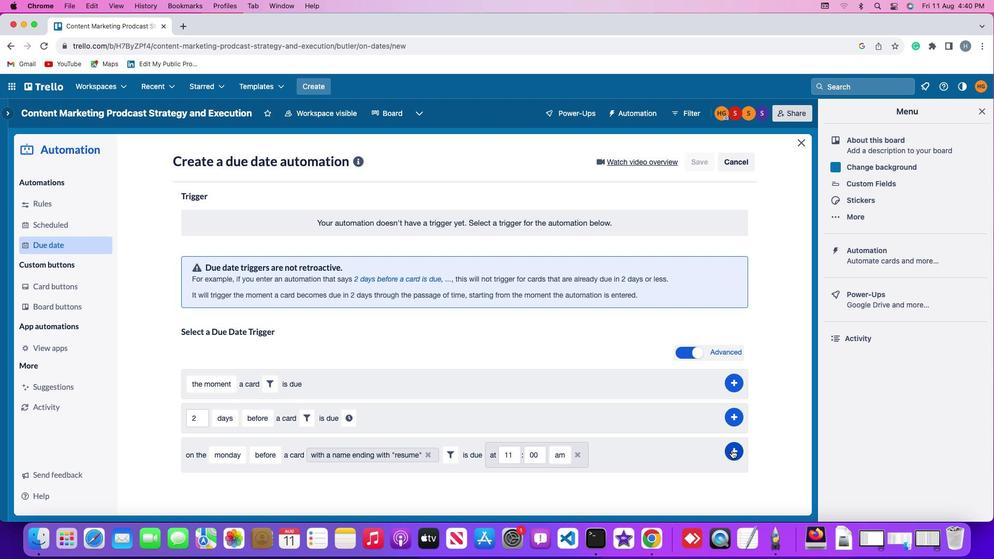 
Action: Mouse moved to (764, 372)
Screenshot: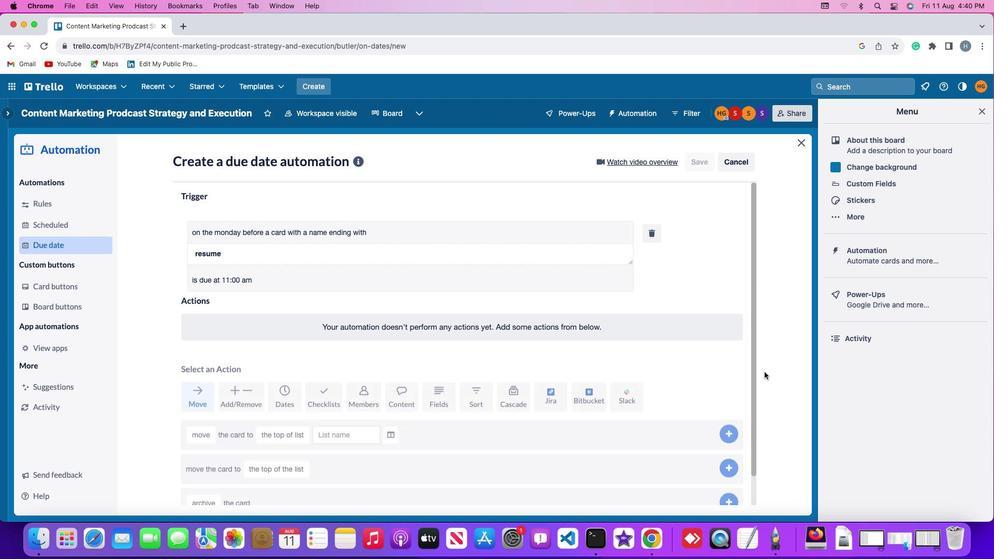 
